 Task: In the text add space before paragraph.
Action: Mouse moved to (289, 222)
Screenshot: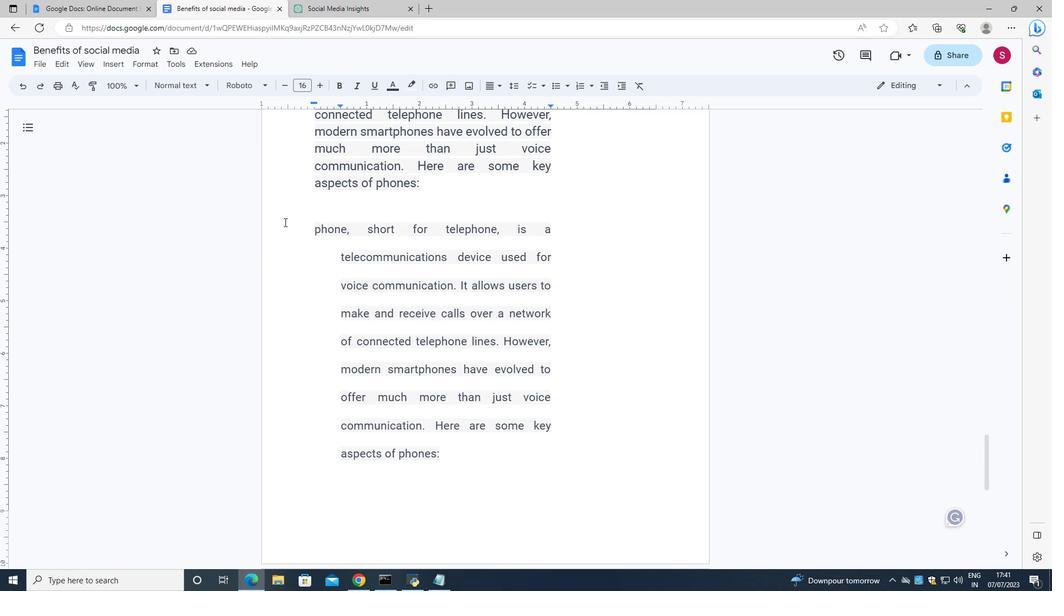 
Action: Mouse pressed left at (289, 222)
Screenshot: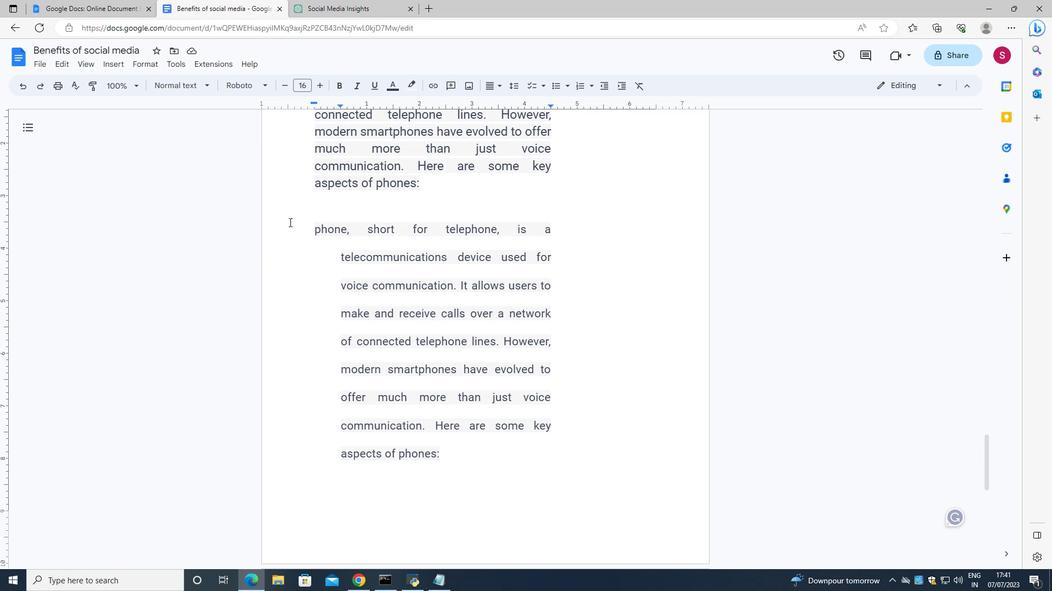 
Action: Mouse moved to (145, 68)
Screenshot: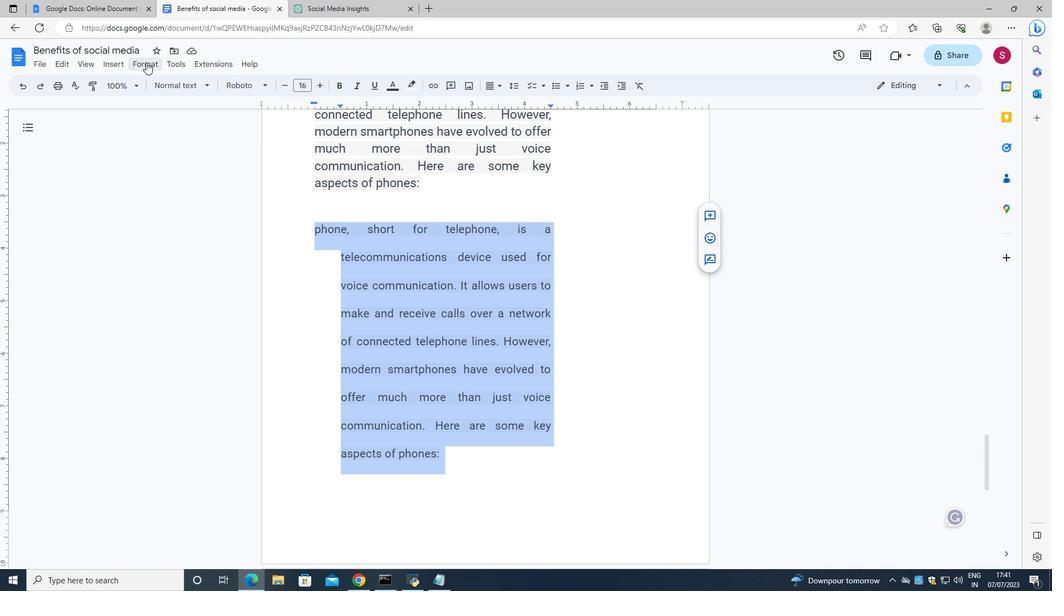 
Action: Mouse pressed left at (145, 68)
Screenshot: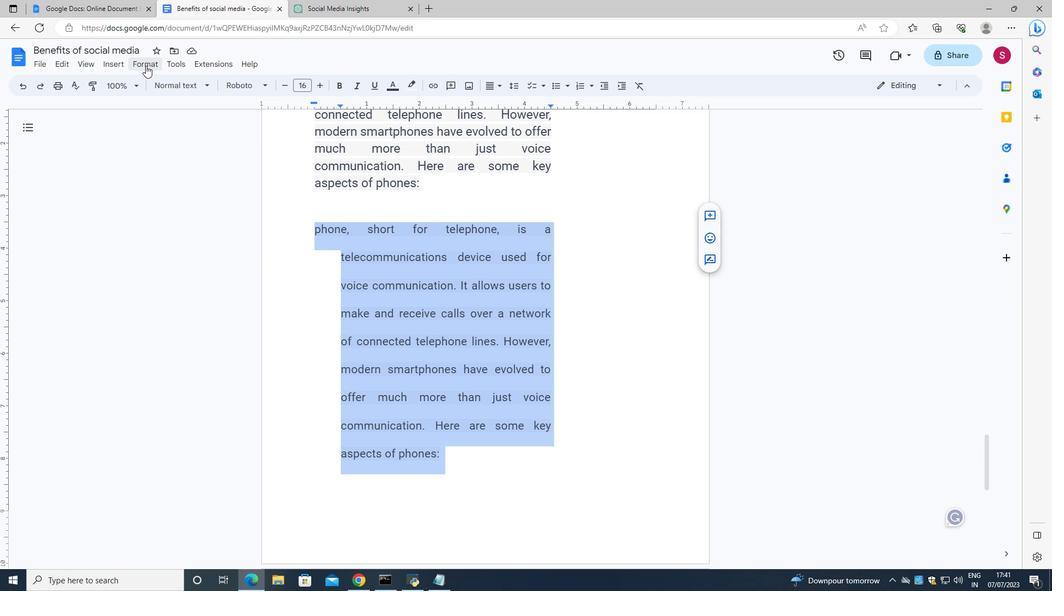 
Action: Mouse moved to (354, 218)
Screenshot: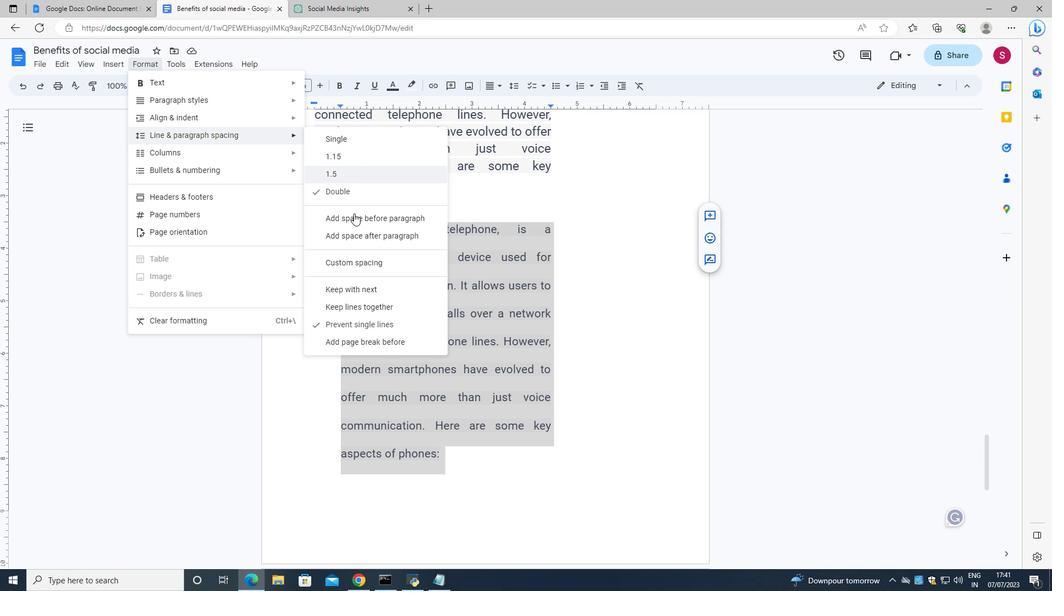 
Action: Mouse pressed left at (354, 218)
Screenshot: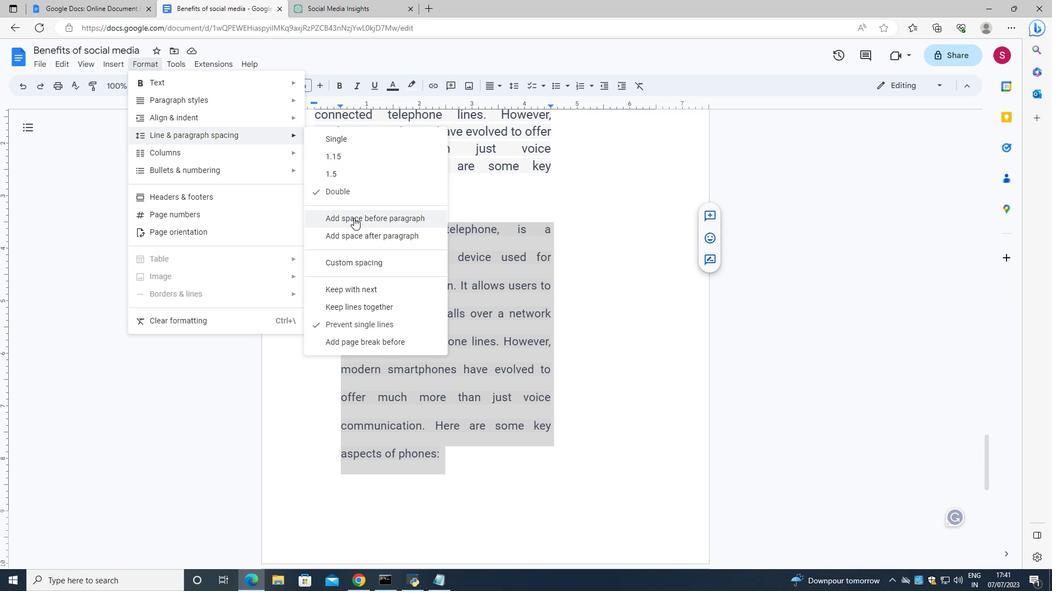 
Action: Mouse moved to (365, 224)
Screenshot: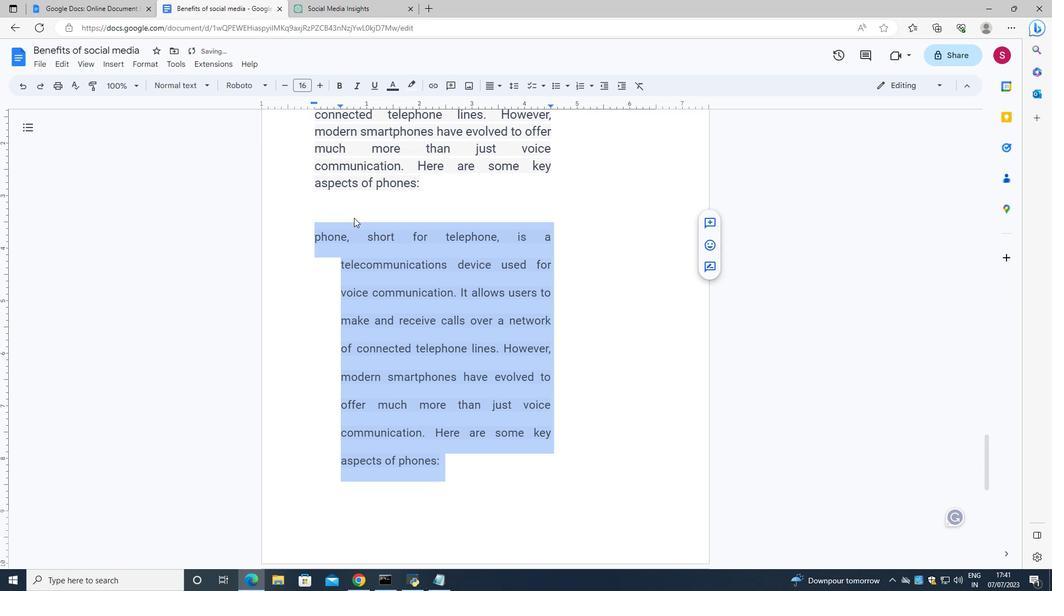 
